 Task: Look for products in the category "Beef" from the brand "Sprouts".
Action: Mouse moved to (18, 104)
Screenshot: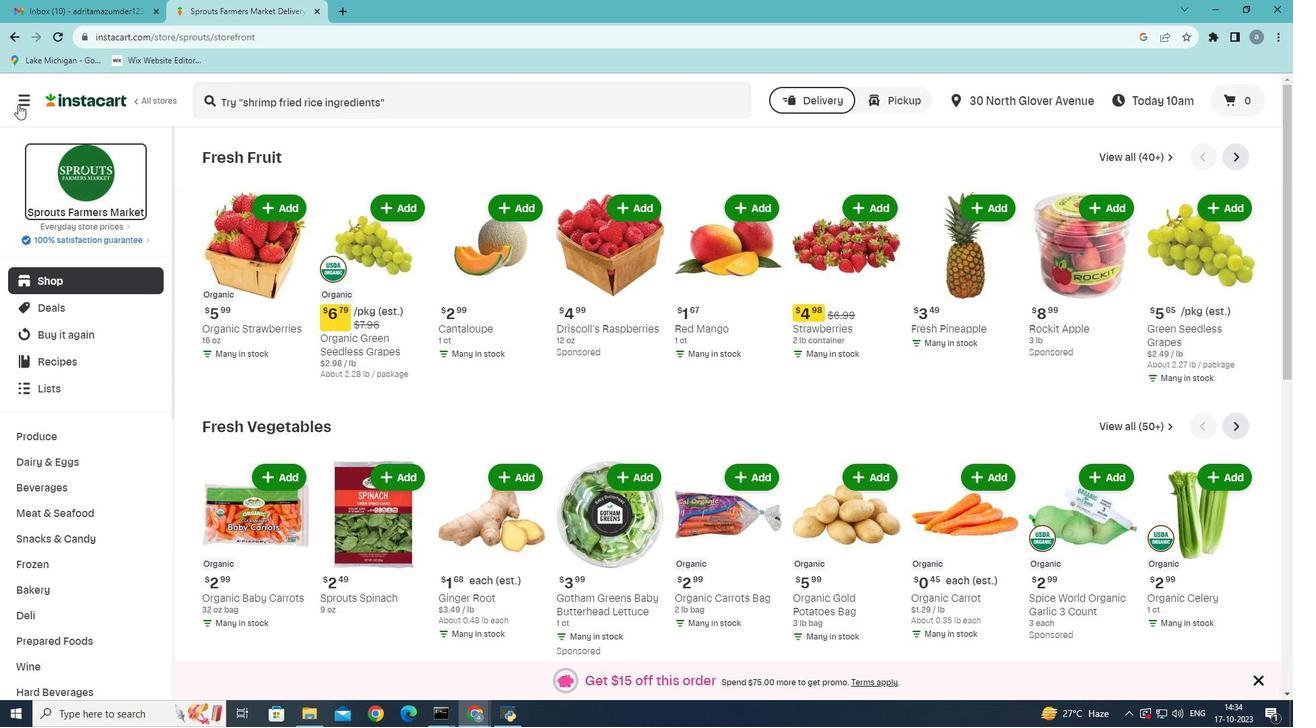 
Action: Mouse pressed left at (18, 104)
Screenshot: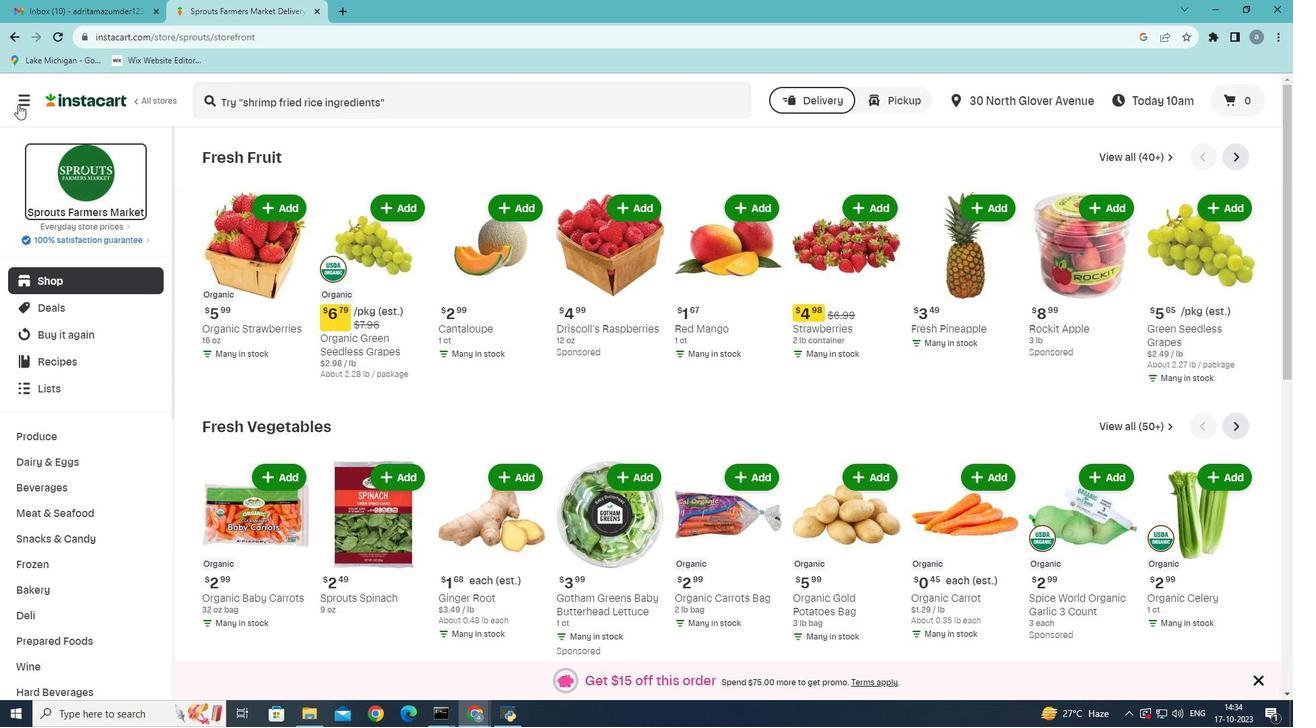 
Action: Mouse moved to (53, 392)
Screenshot: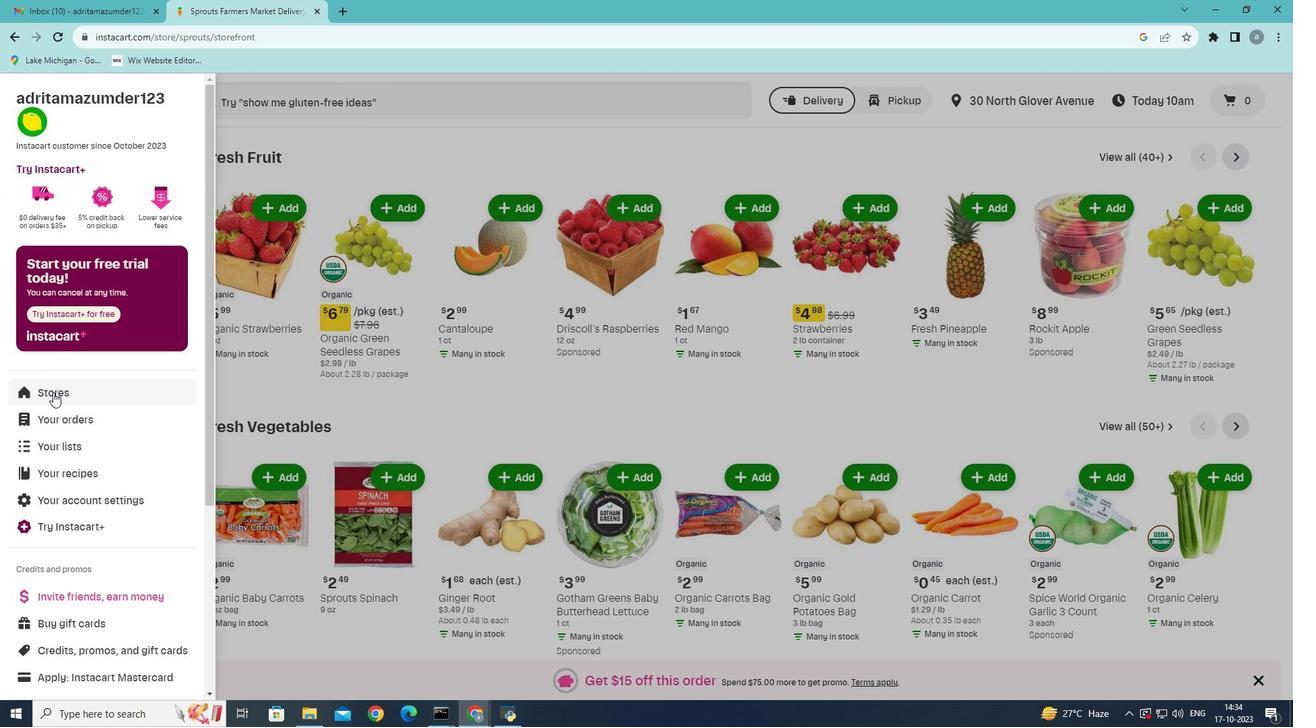 
Action: Mouse pressed left at (53, 392)
Screenshot: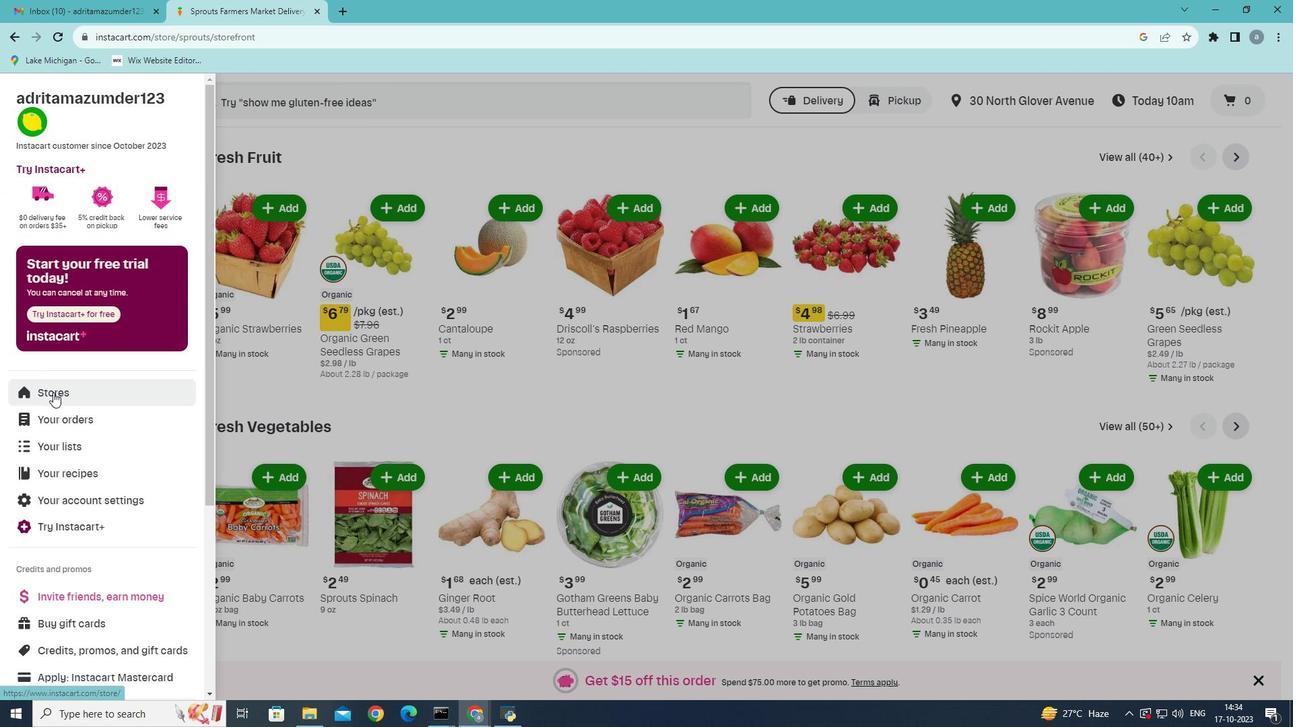 
Action: Mouse moved to (316, 152)
Screenshot: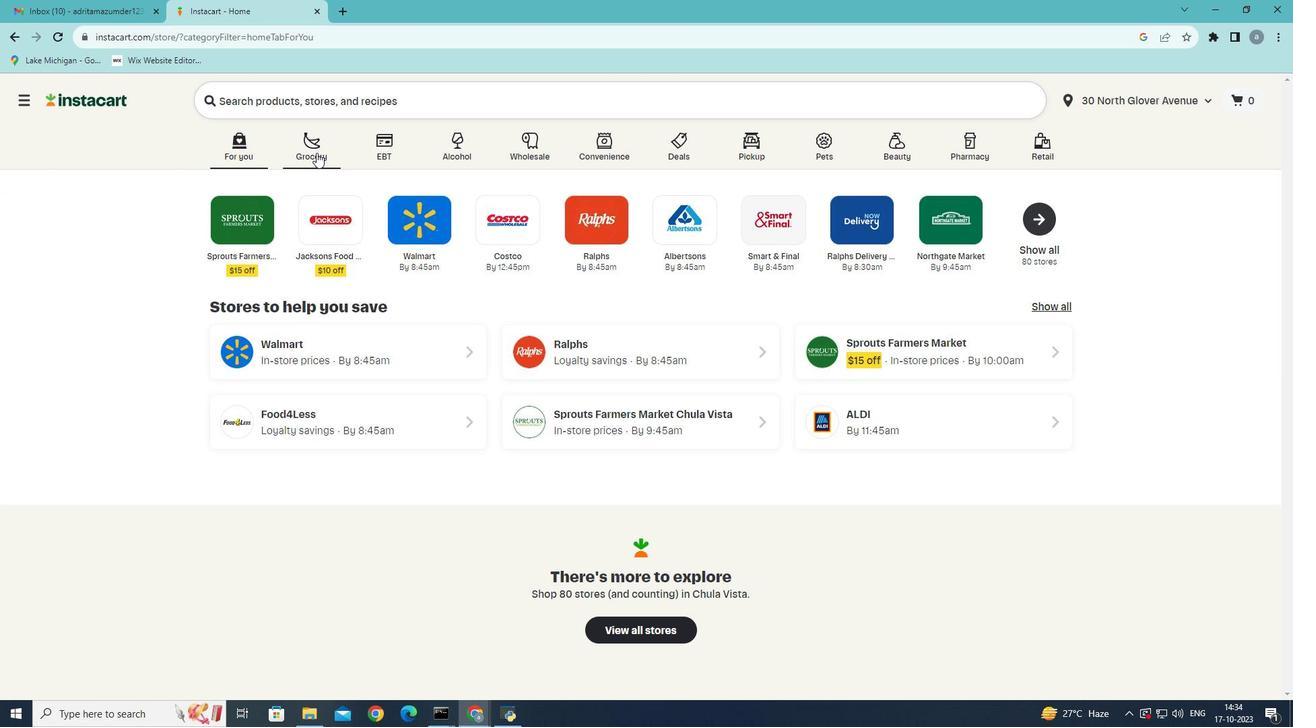 
Action: Mouse pressed left at (316, 152)
Screenshot: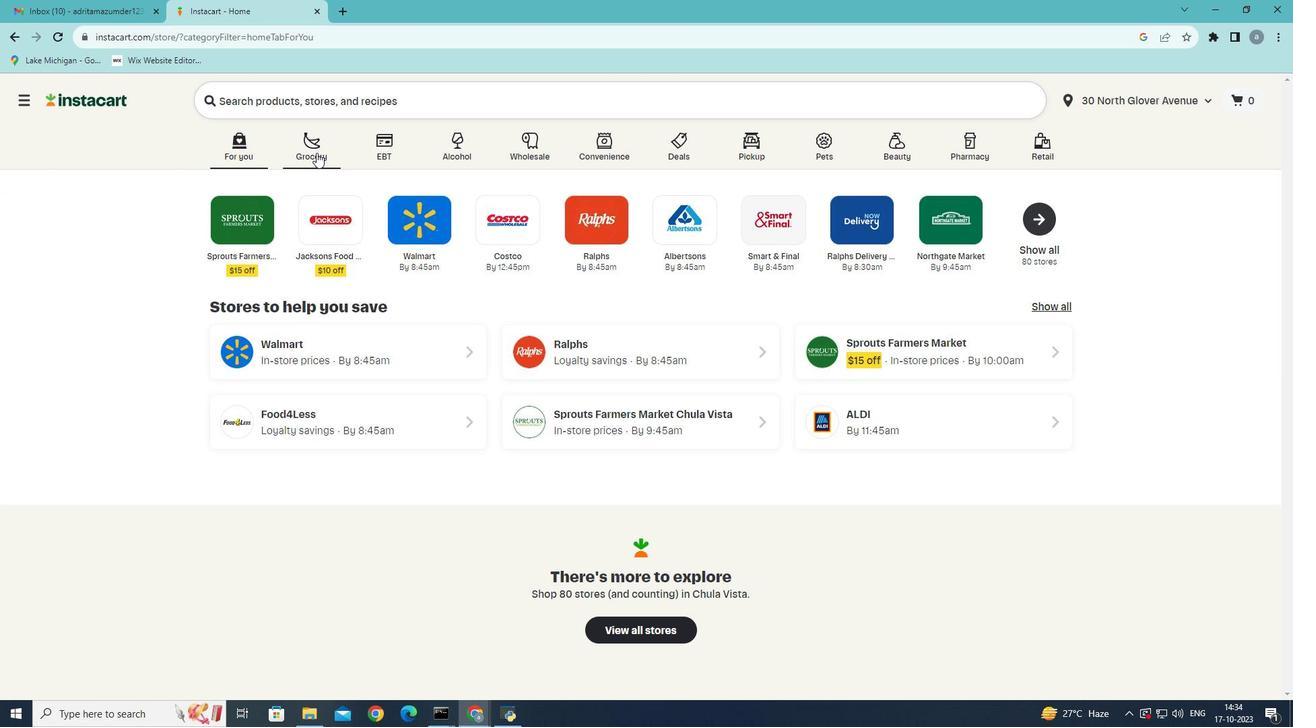 
Action: Mouse moved to (903, 309)
Screenshot: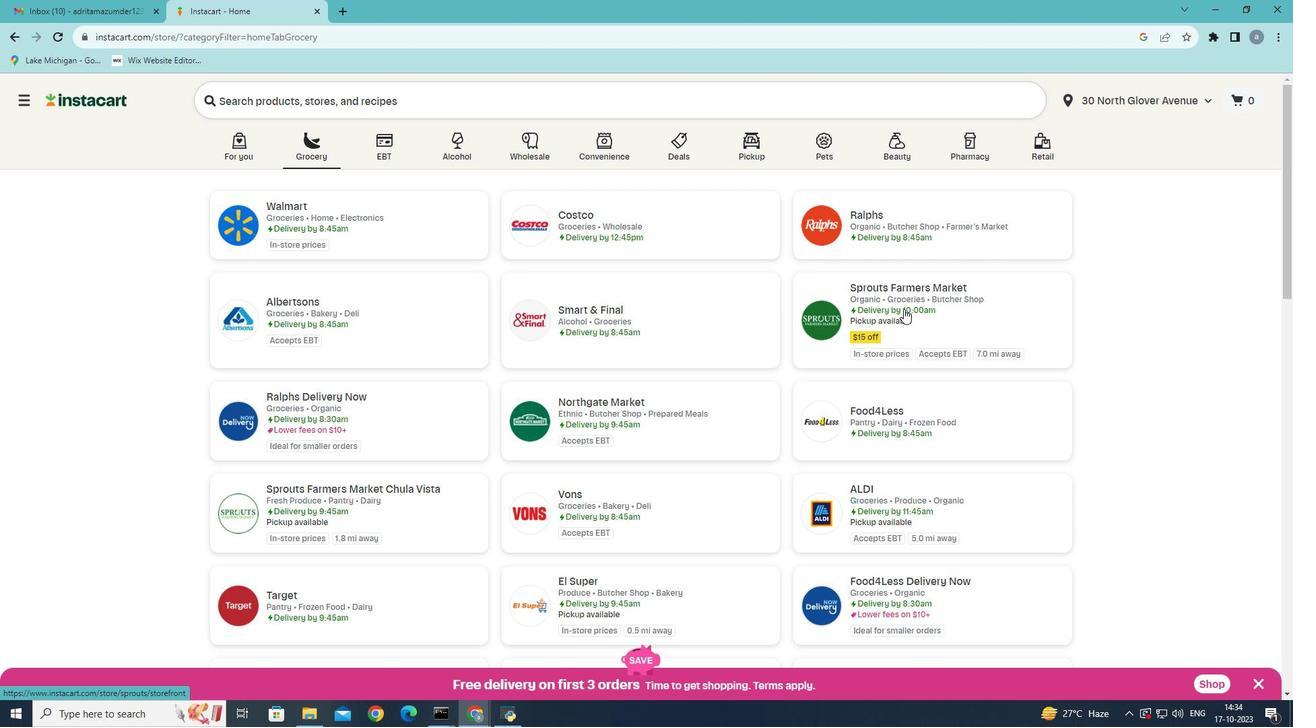 
Action: Mouse pressed left at (903, 309)
Screenshot: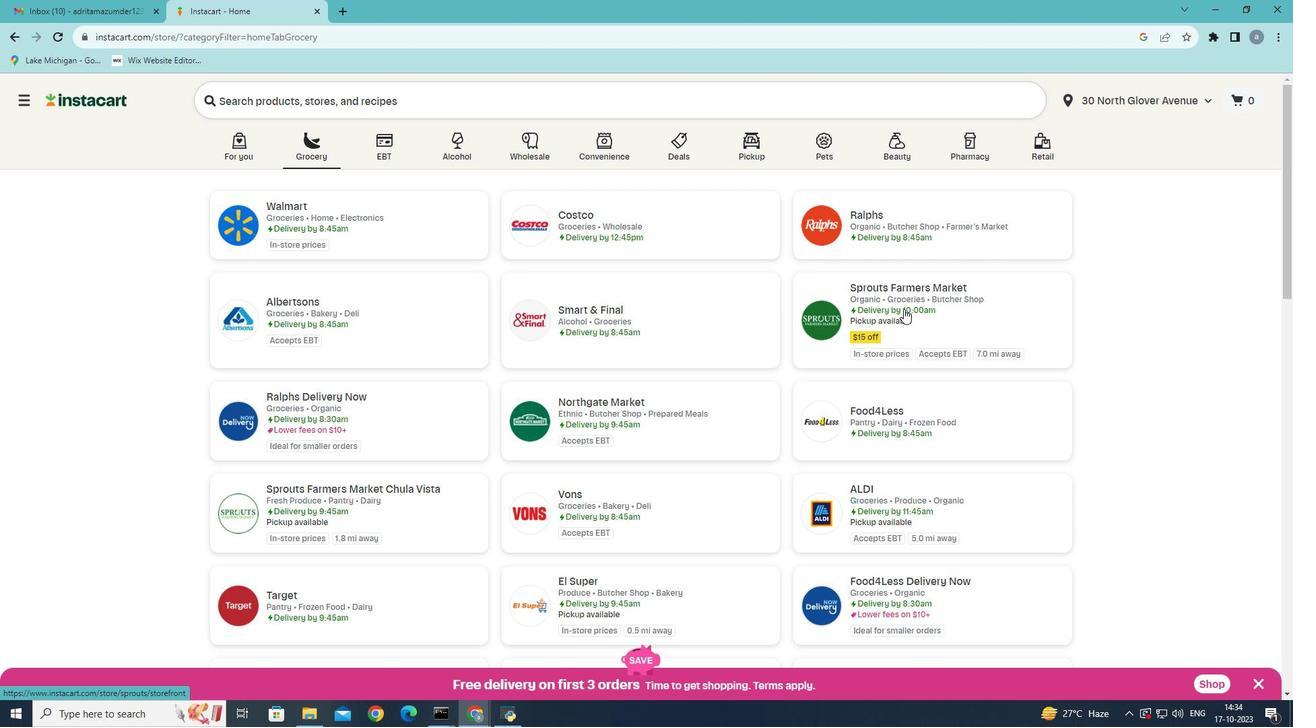 
Action: Mouse moved to (69, 519)
Screenshot: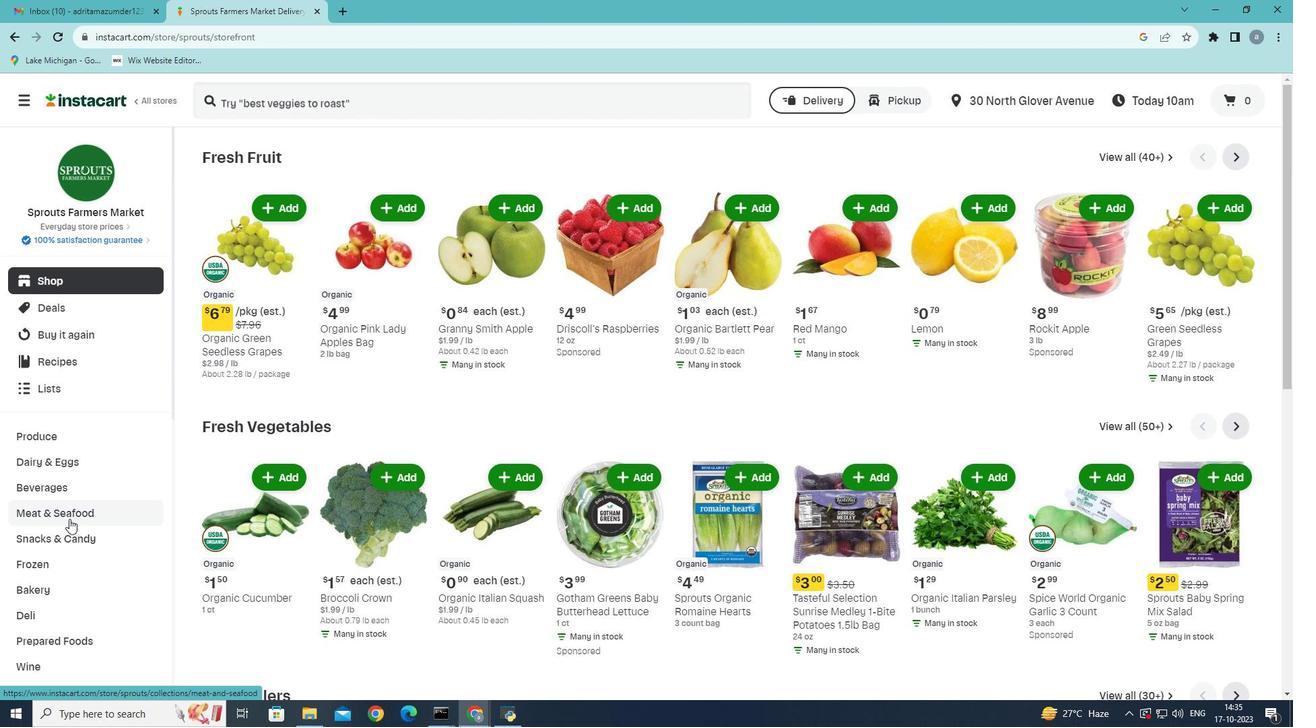 
Action: Mouse pressed left at (69, 519)
Screenshot: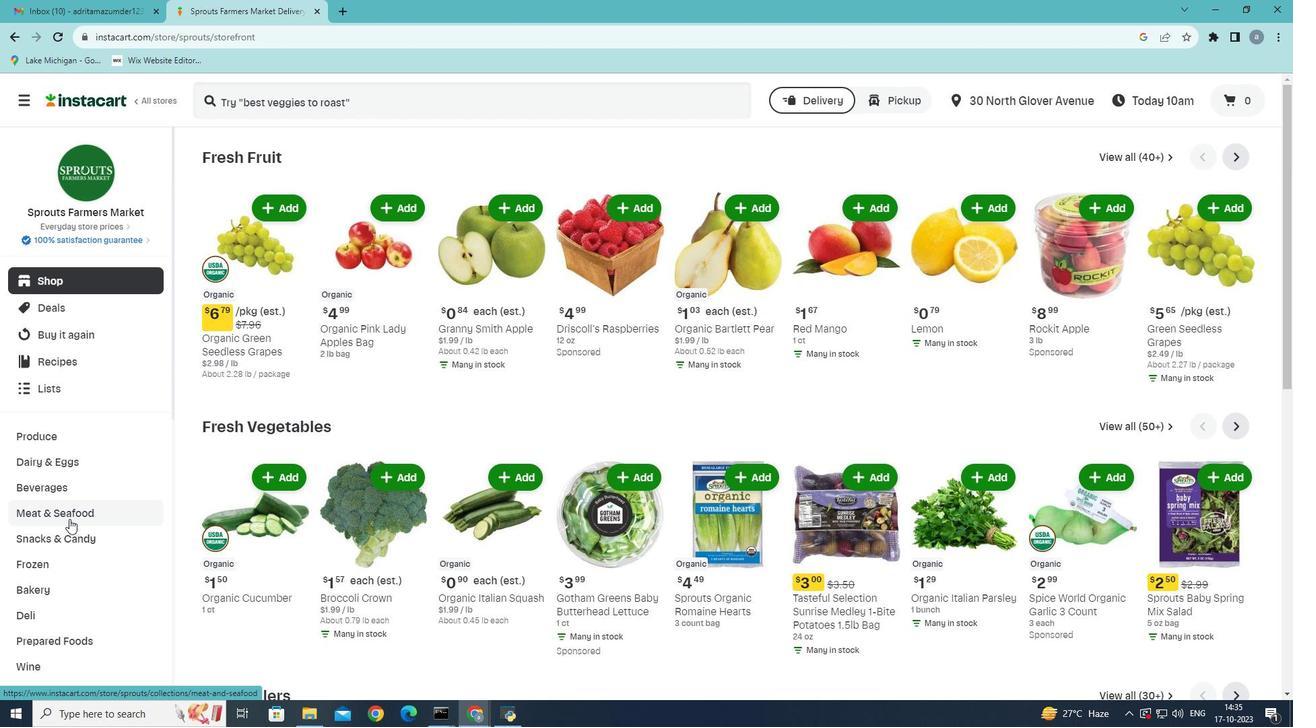 
Action: Mouse moved to (394, 192)
Screenshot: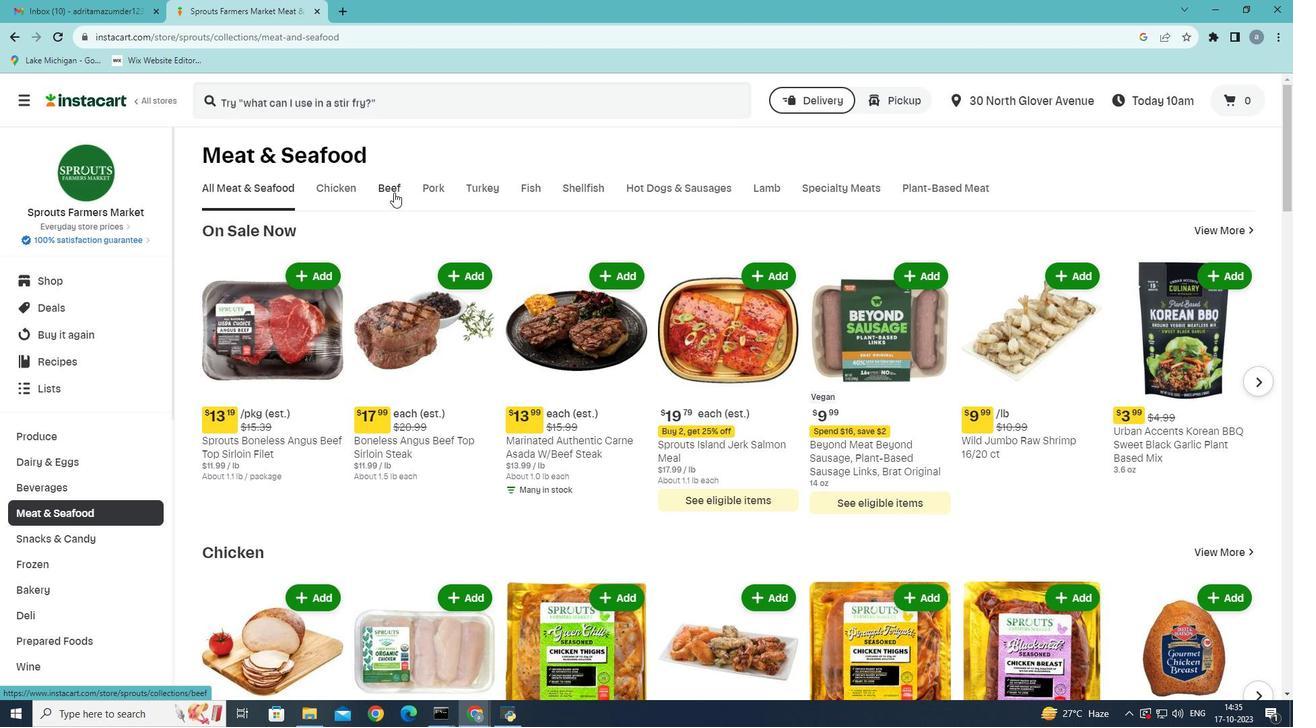 
Action: Mouse pressed left at (394, 192)
Screenshot: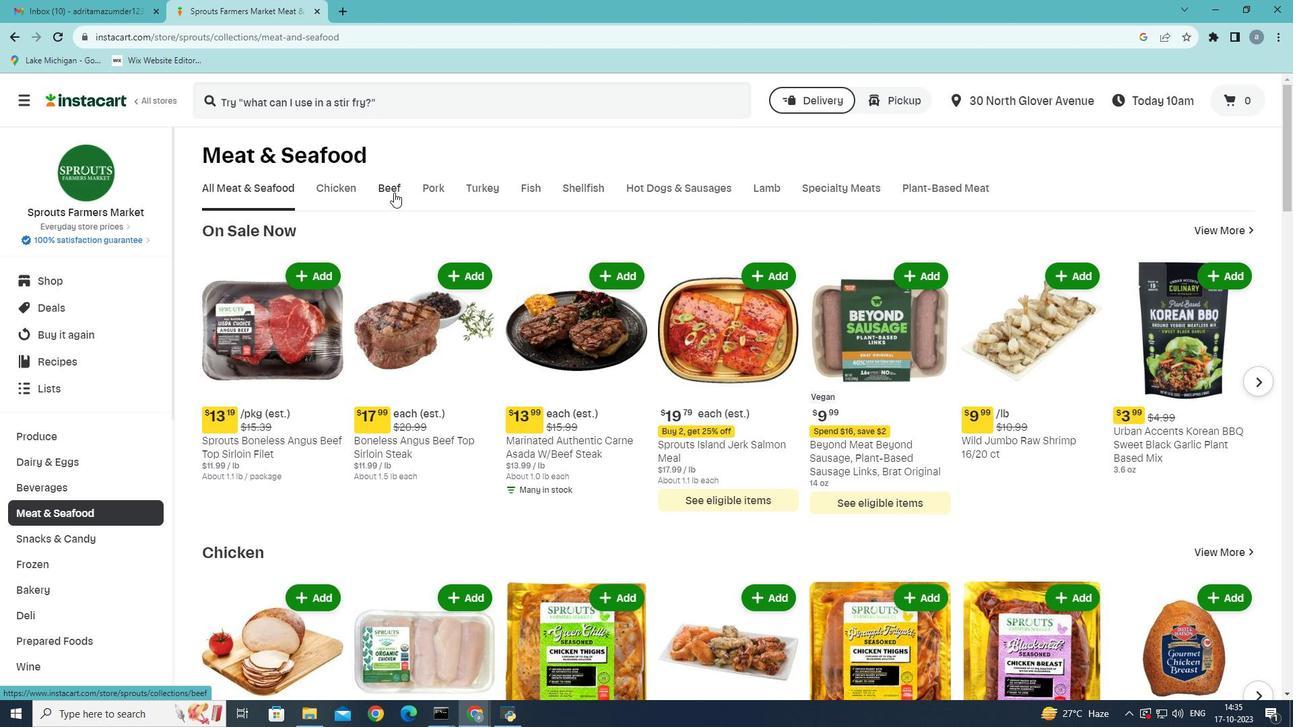 
Action: Mouse moved to (381, 252)
Screenshot: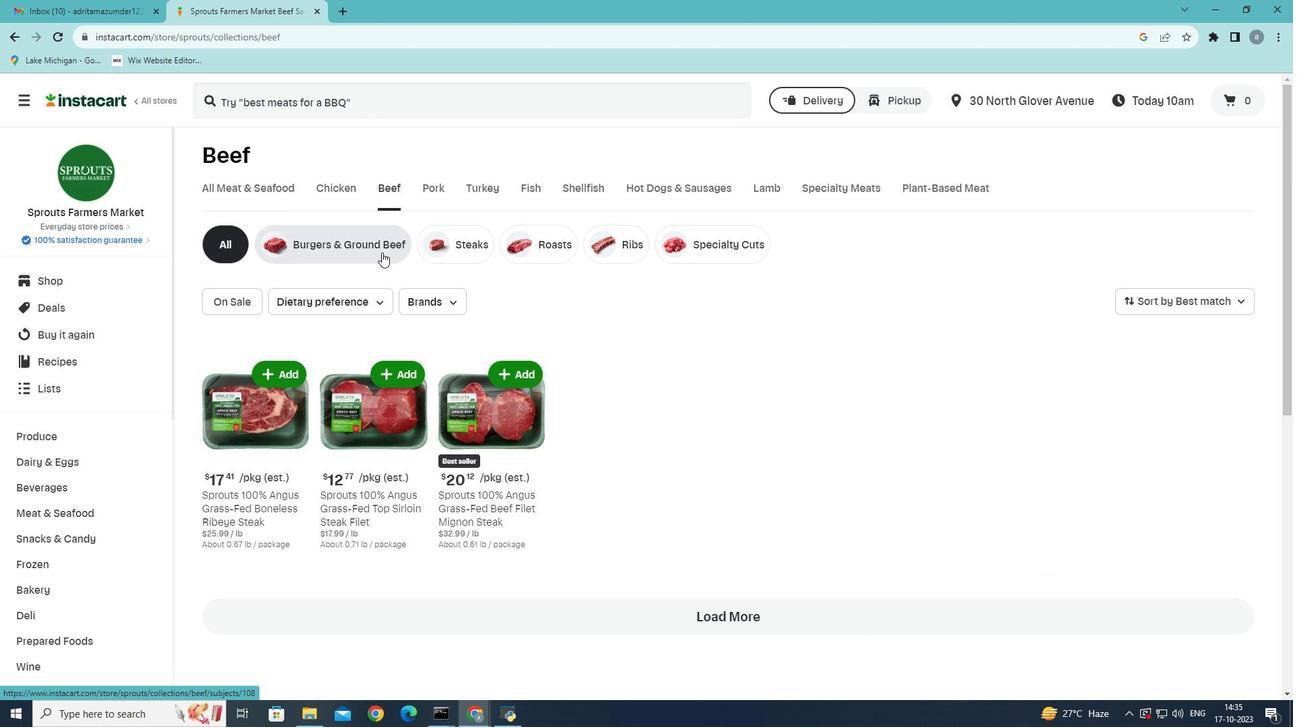 
Action: Mouse pressed left at (381, 252)
Screenshot: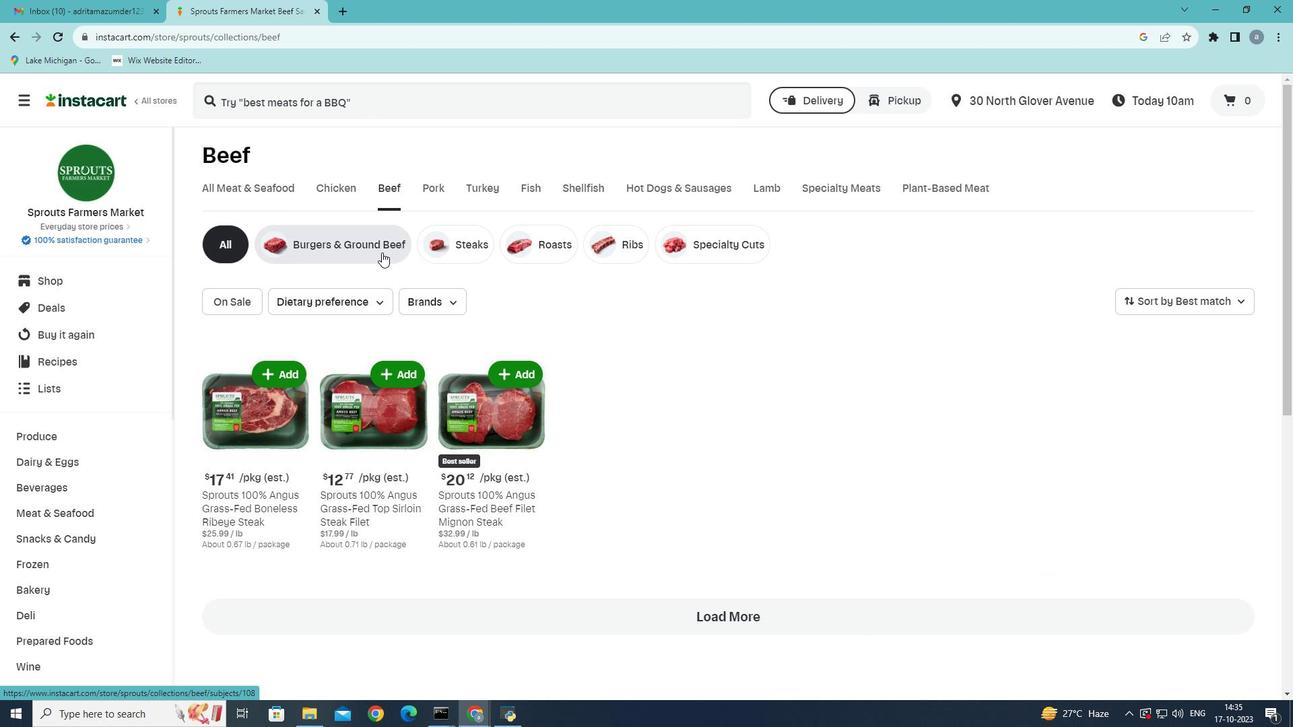 
Action: Mouse moved to (305, 237)
Screenshot: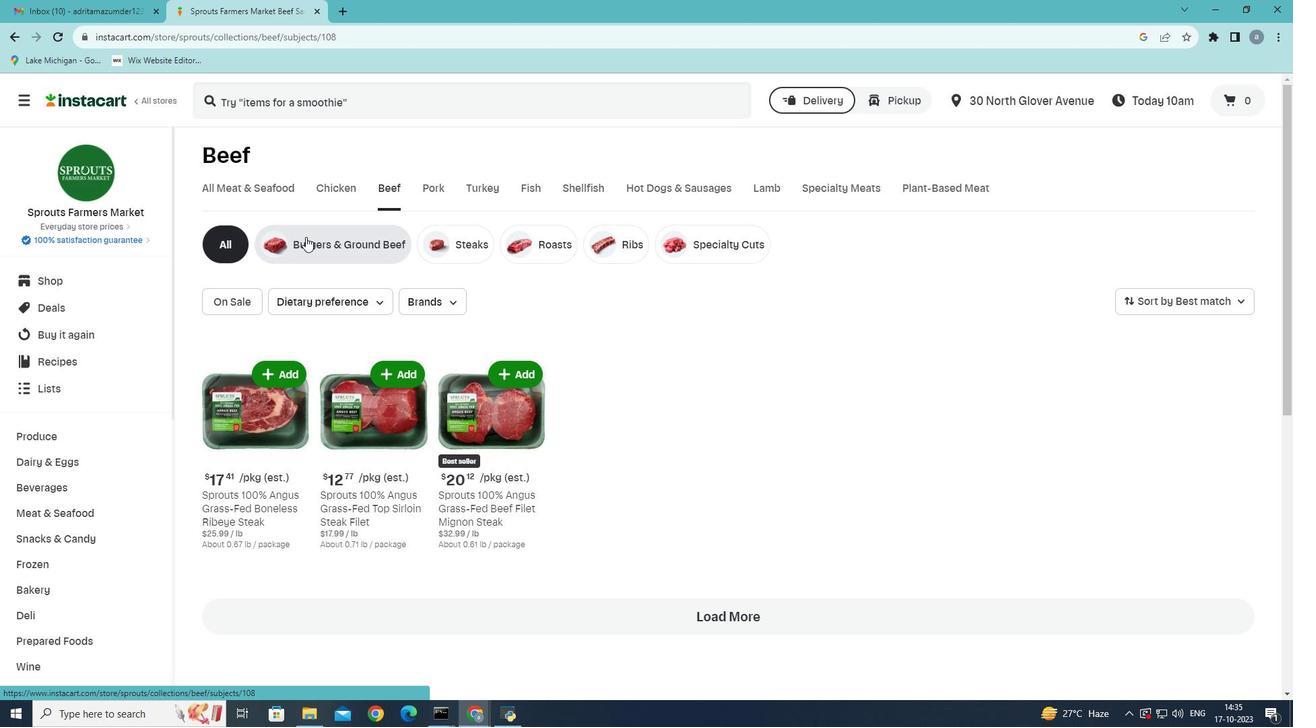 
Action: Mouse pressed left at (305, 237)
Screenshot: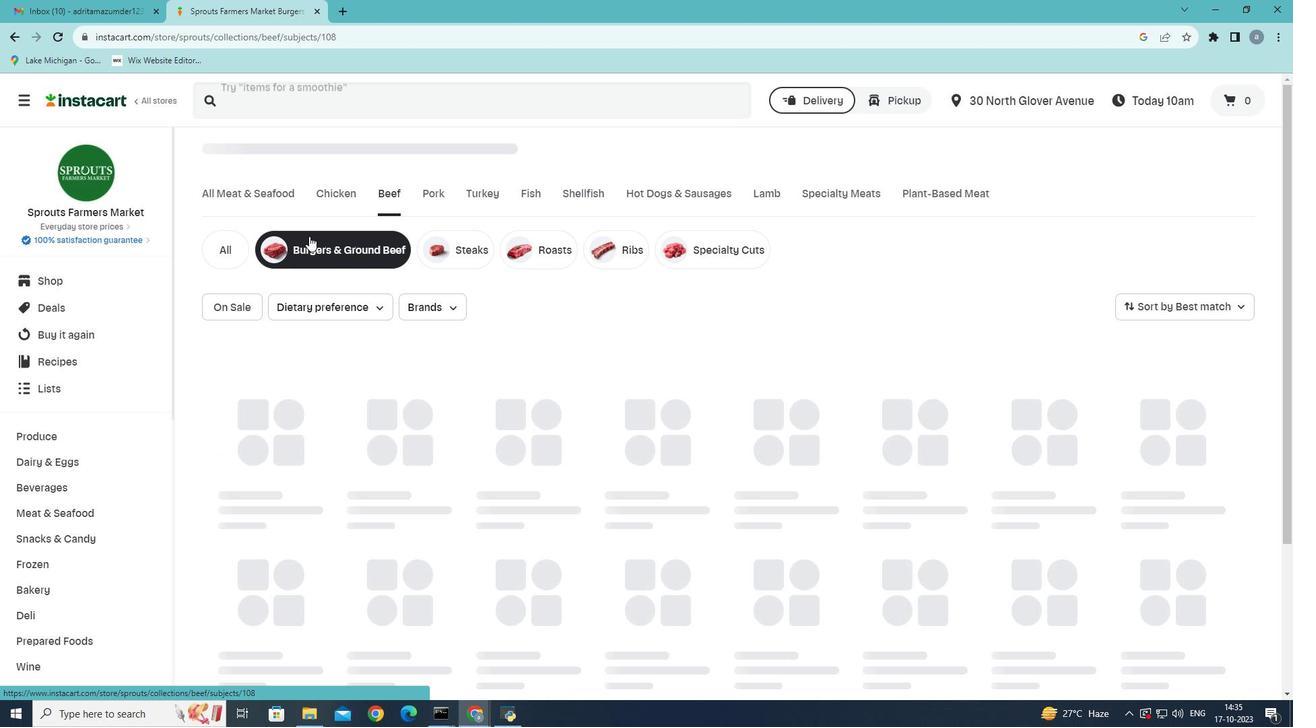 
Action: Mouse moved to (453, 304)
Screenshot: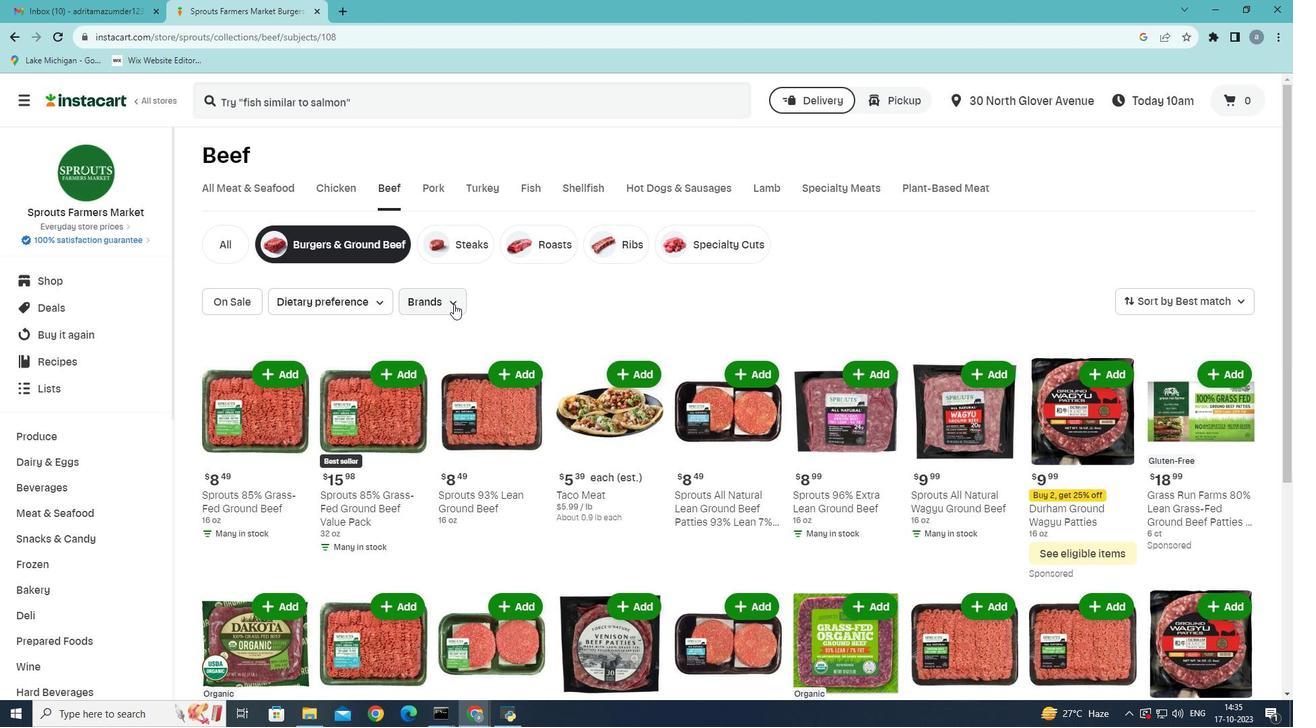 
Action: Mouse pressed left at (453, 304)
Screenshot: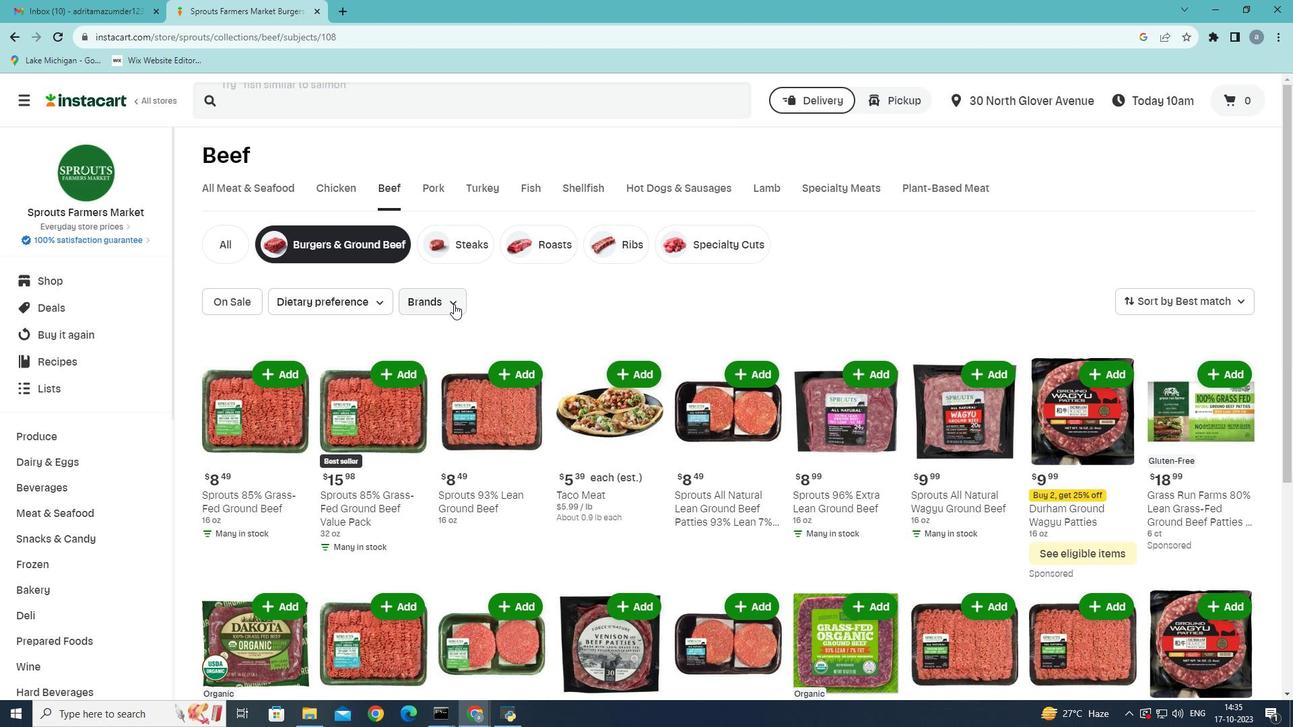 
Action: Mouse moved to (457, 377)
Screenshot: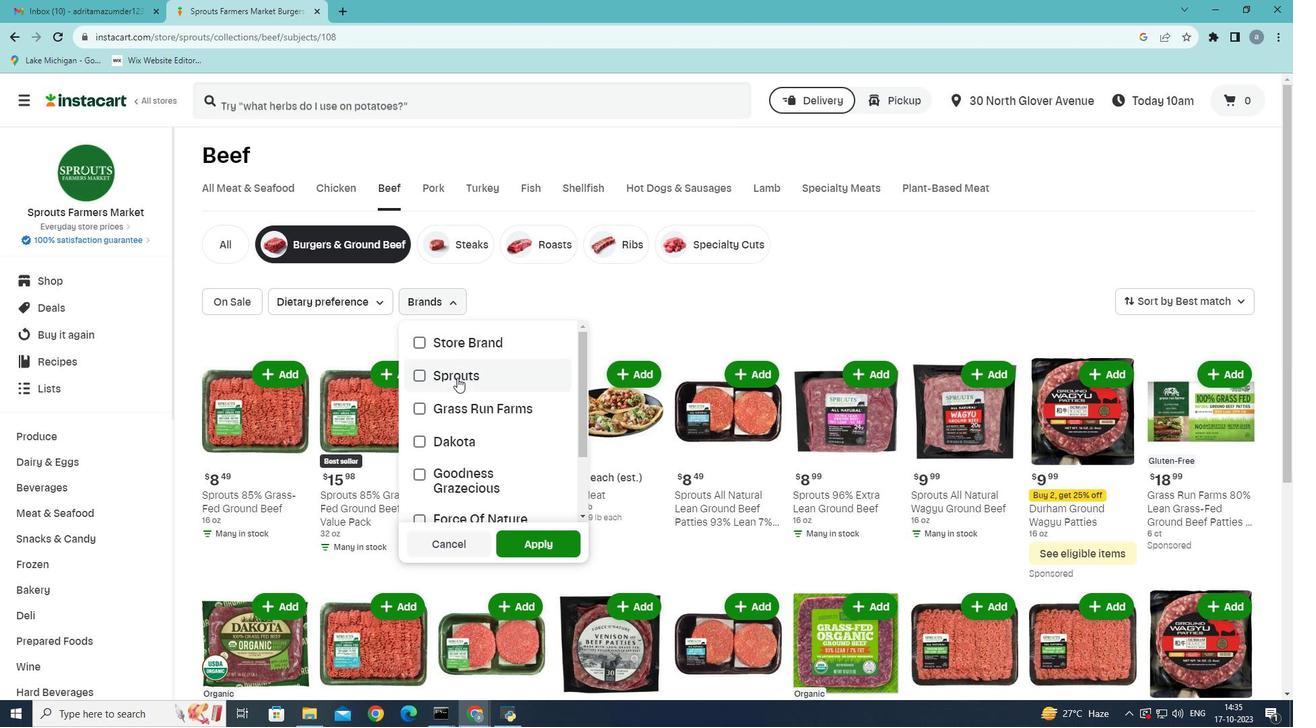 
Action: Mouse pressed left at (457, 377)
Screenshot: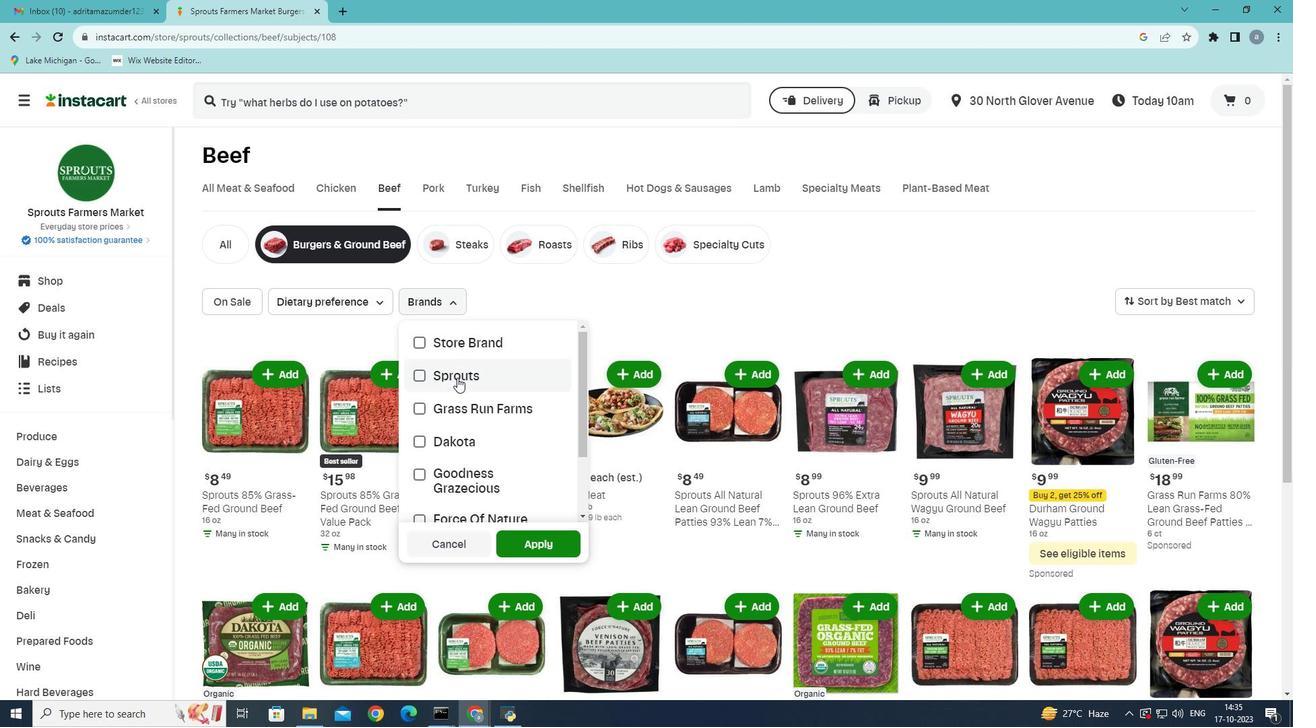 
Action: Mouse moved to (528, 541)
Screenshot: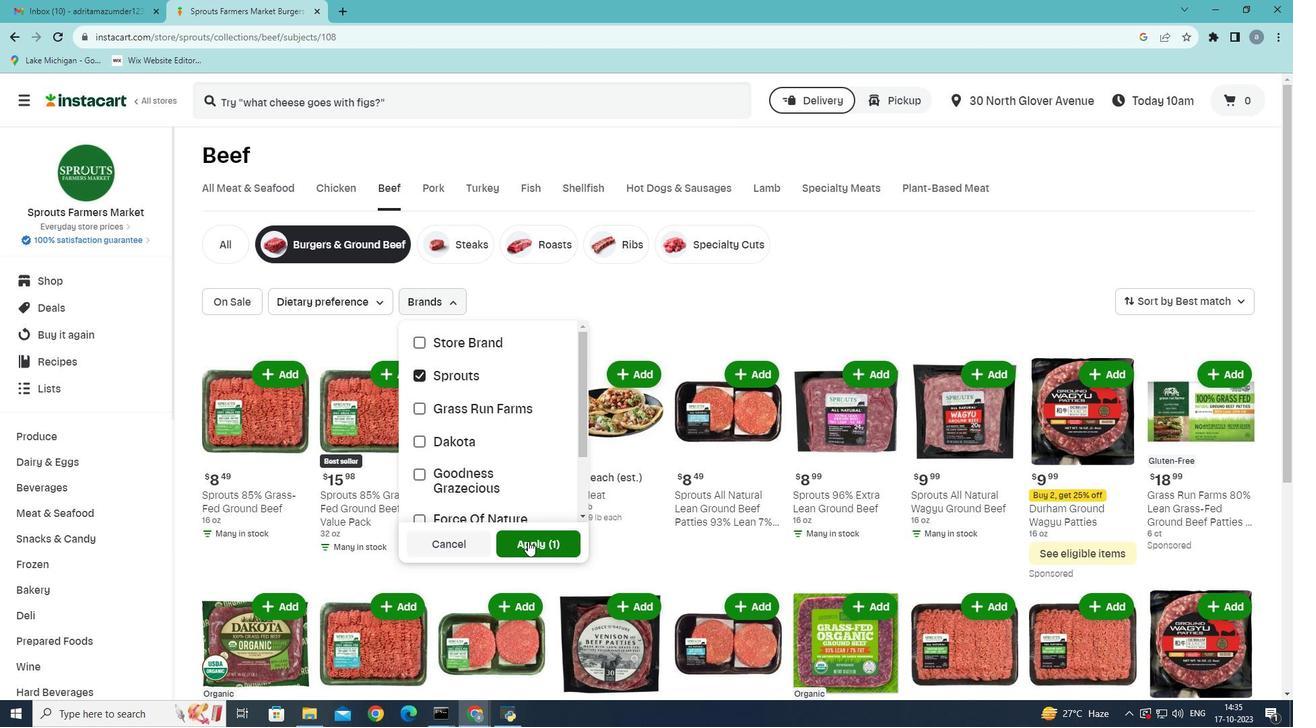 
Action: Mouse pressed left at (528, 541)
Screenshot: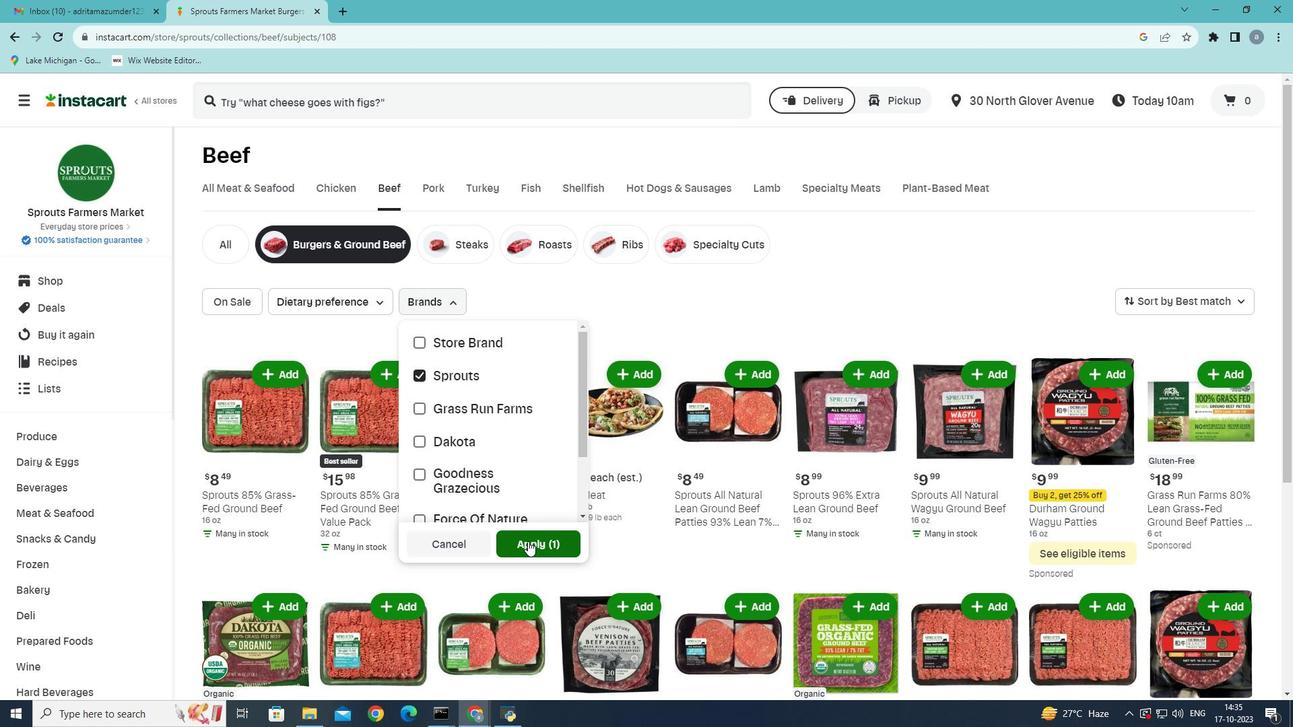 
Action: Mouse moved to (190, 326)
Screenshot: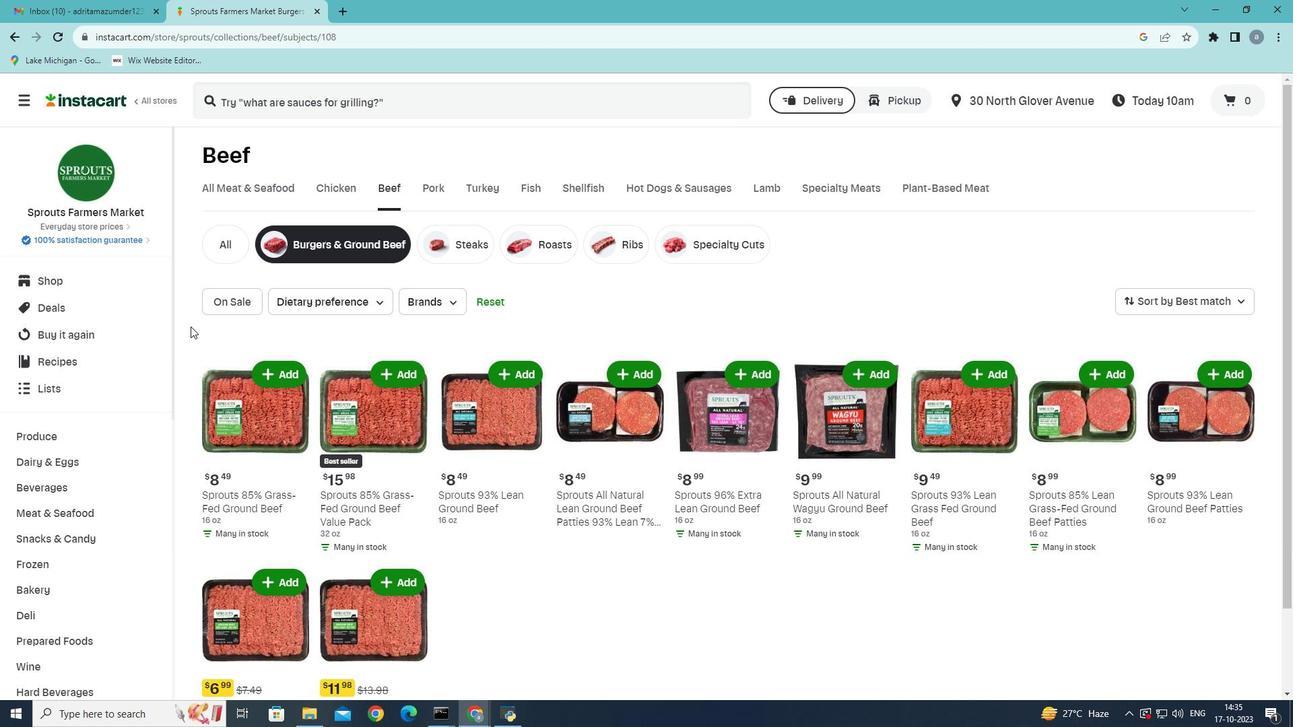 
